 Task: Add Wholesome Yum Keto Maple Syrup to the cart.
Action: Mouse moved to (690, 277)
Screenshot: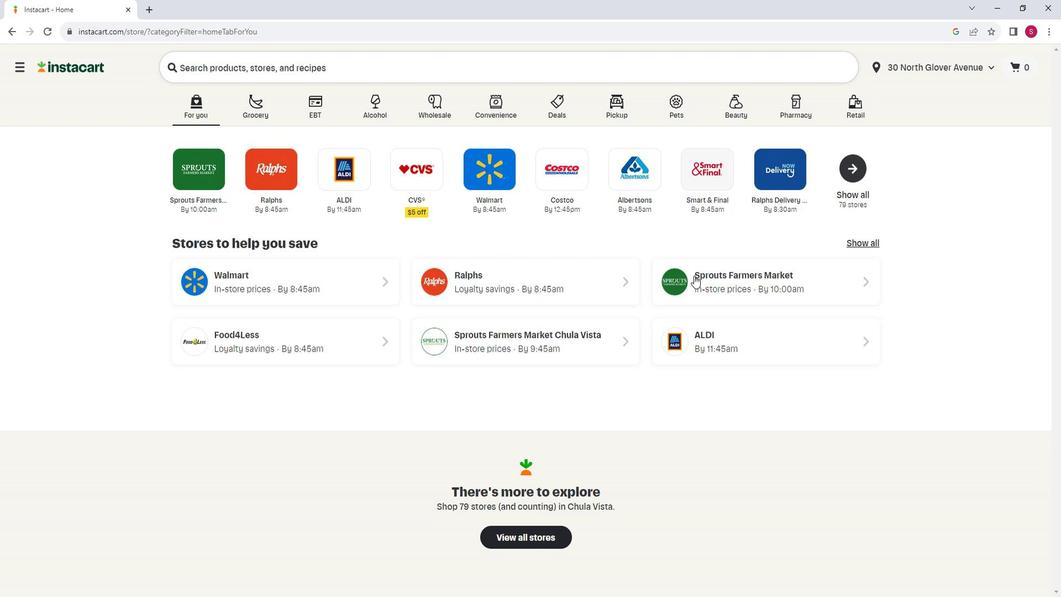 
Action: Mouse pressed left at (690, 277)
Screenshot: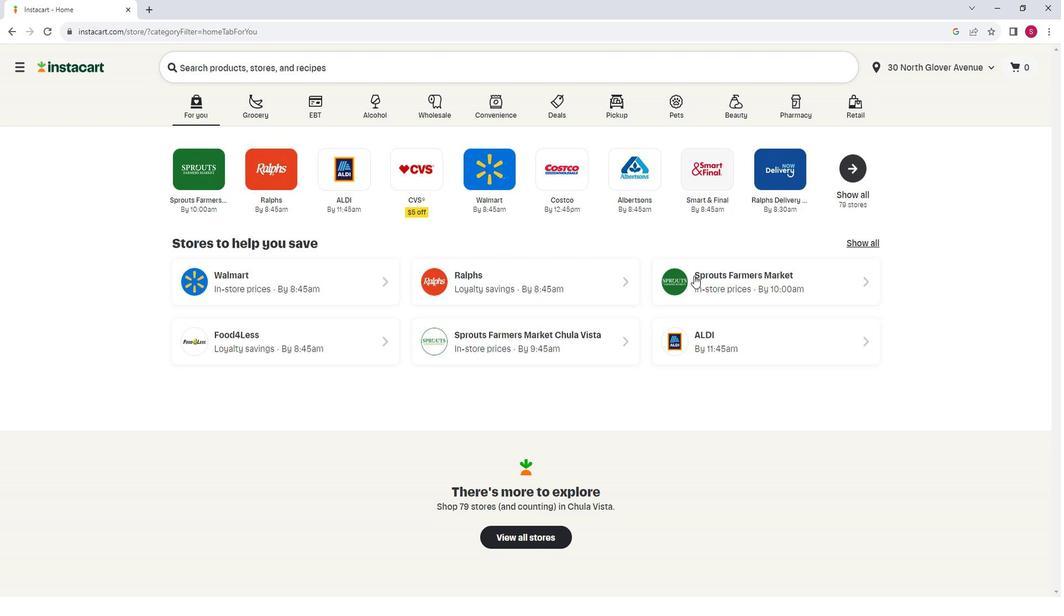 
Action: Mouse moved to (73, 363)
Screenshot: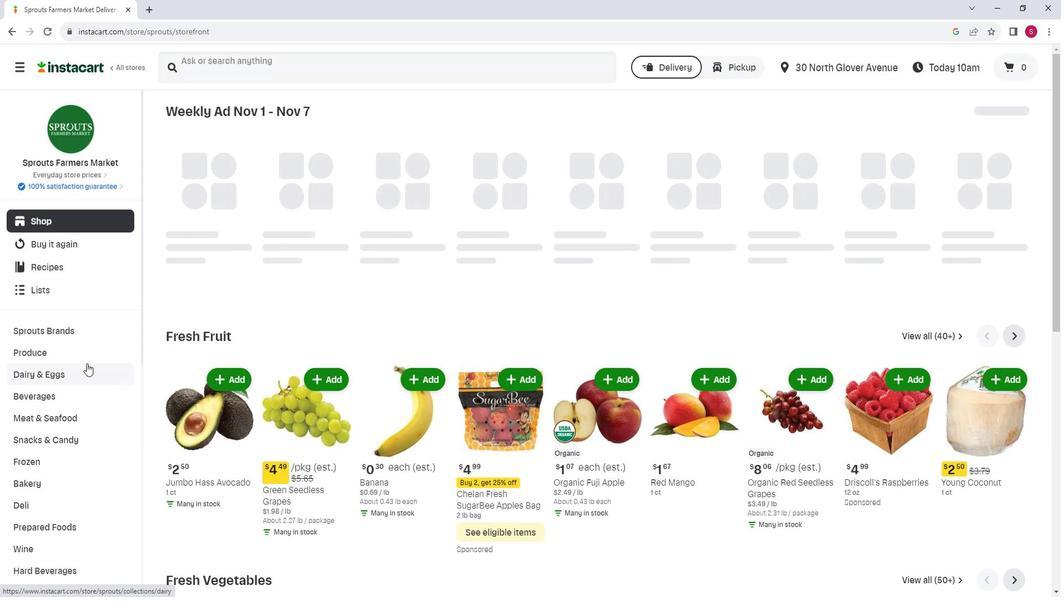 
Action: Mouse scrolled (73, 363) with delta (0, 0)
Screenshot: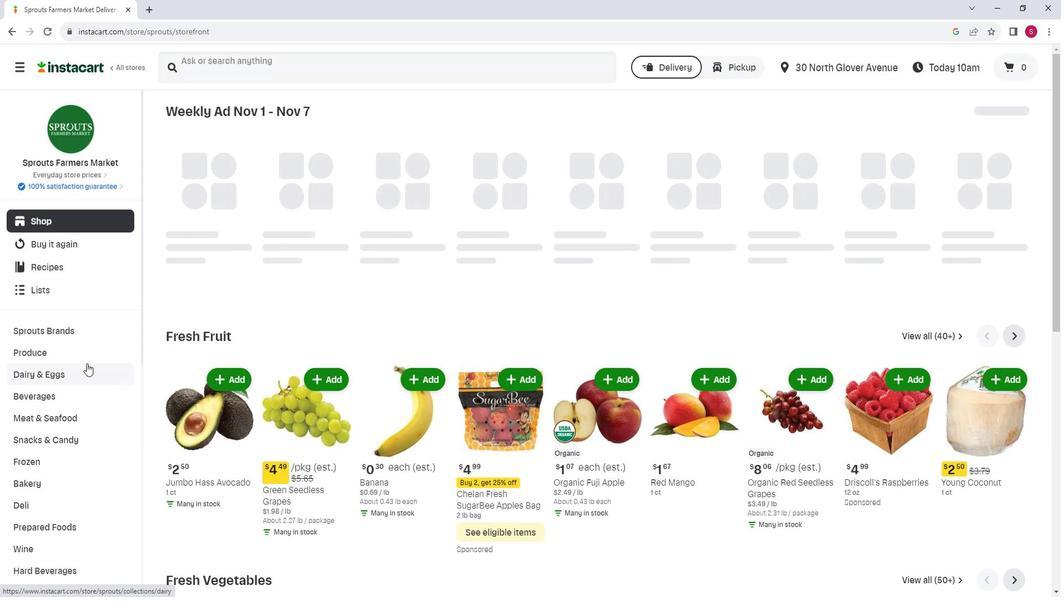 
Action: Mouse moved to (73, 363)
Screenshot: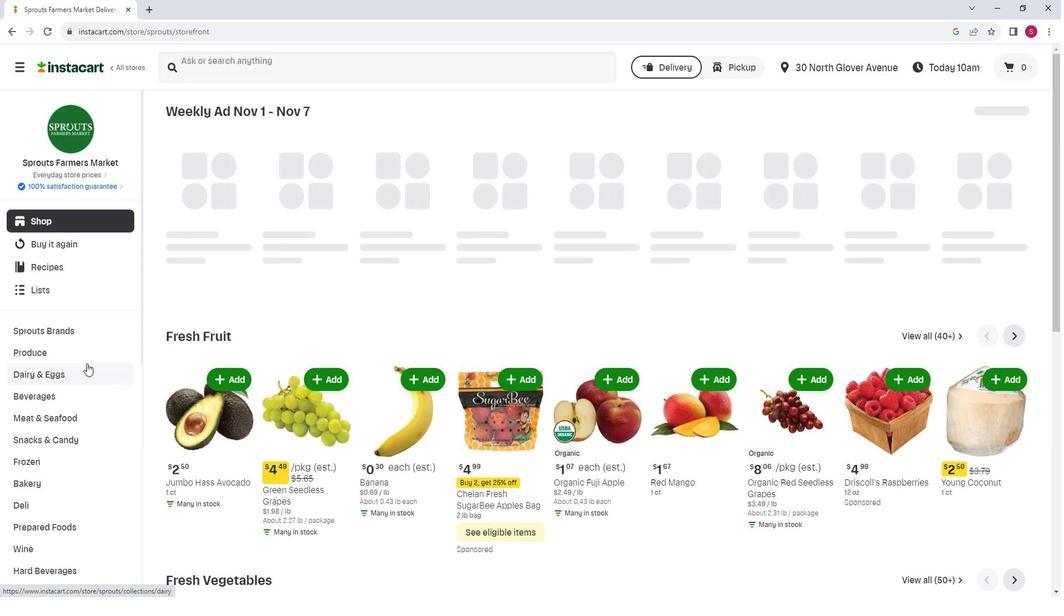 
Action: Mouse scrolled (73, 363) with delta (0, 0)
Screenshot: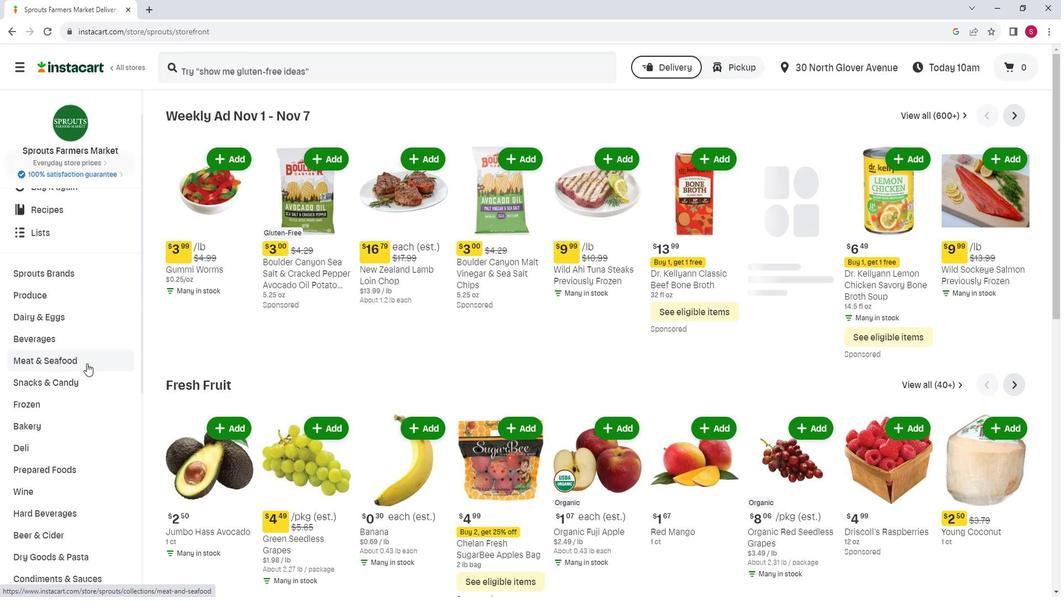 
Action: Mouse scrolled (73, 363) with delta (0, 0)
Screenshot: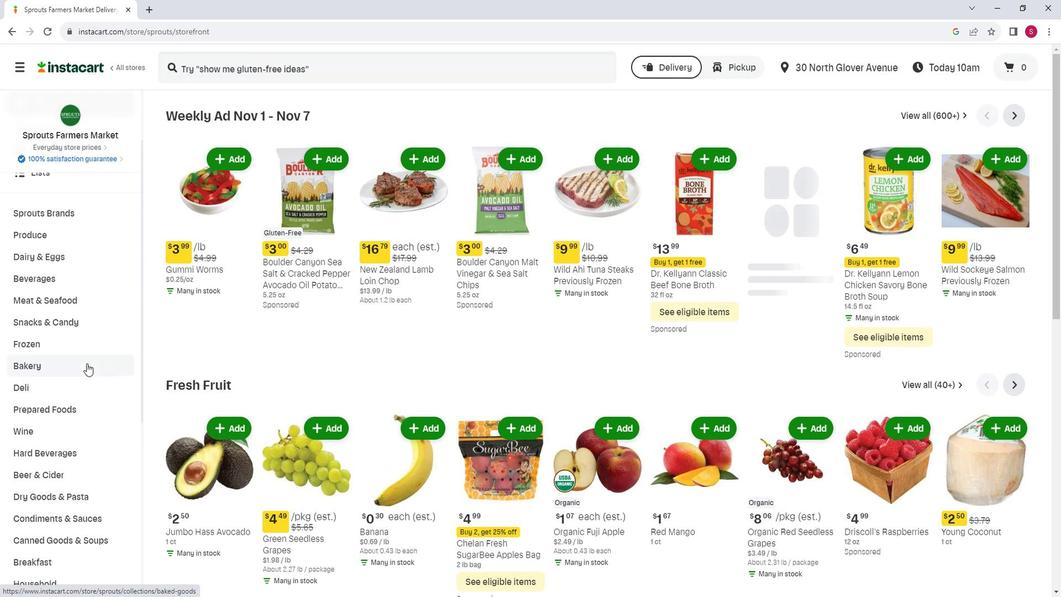 
Action: Mouse moved to (54, 500)
Screenshot: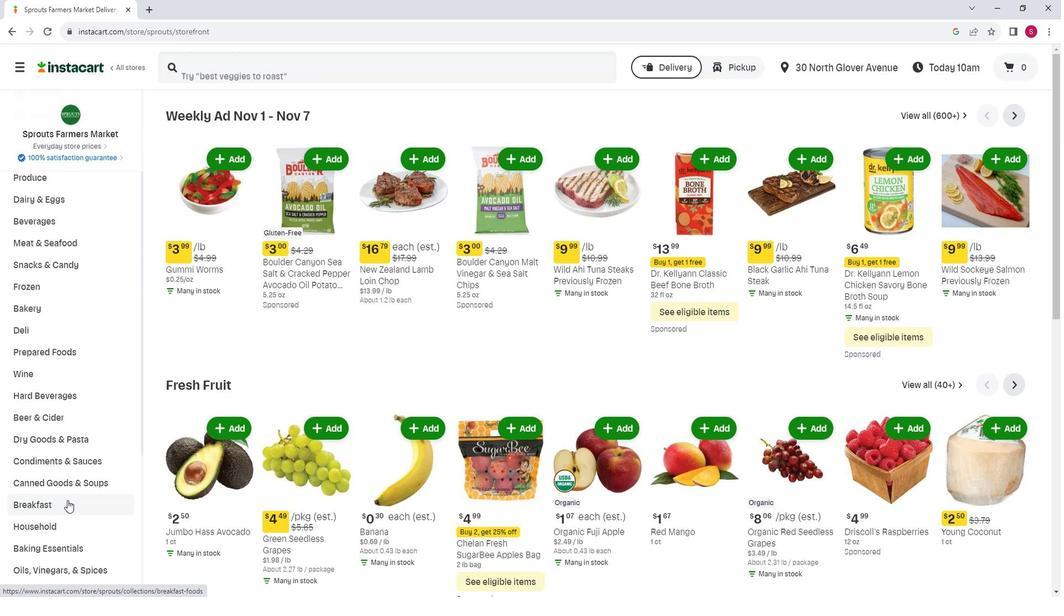 
Action: Mouse pressed left at (54, 500)
Screenshot: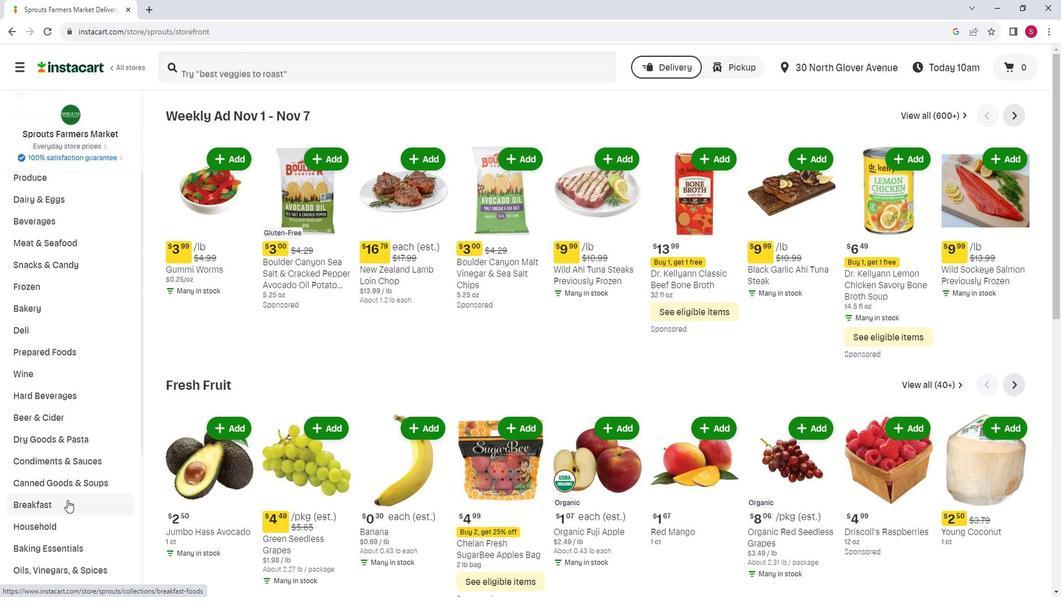 
Action: Mouse moved to (597, 144)
Screenshot: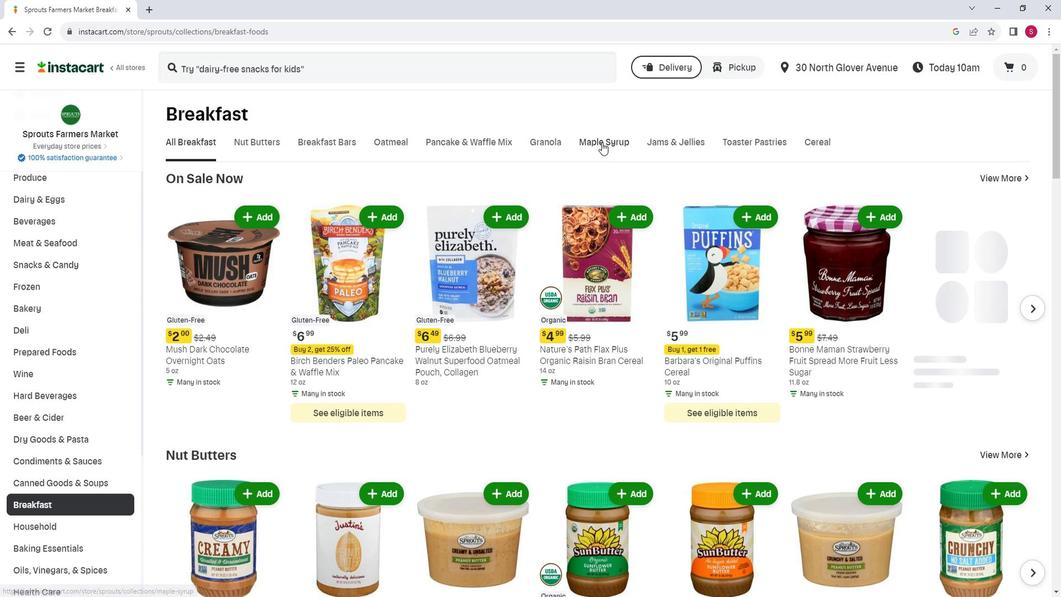 
Action: Mouse pressed left at (597, 144)
Screenshot: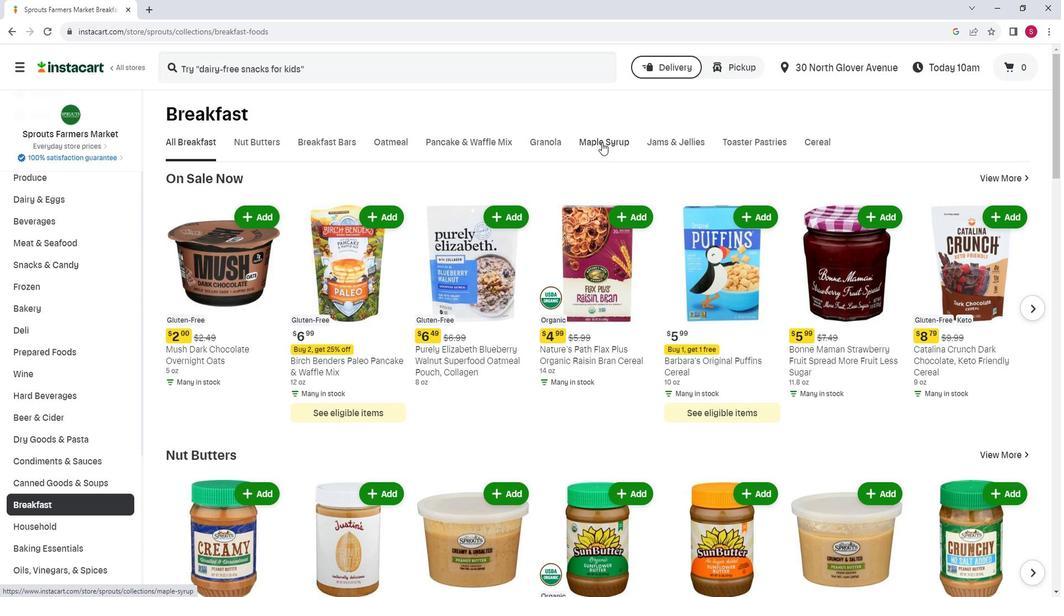 
Action: Mouse moved to (495, 221)
Screenshot: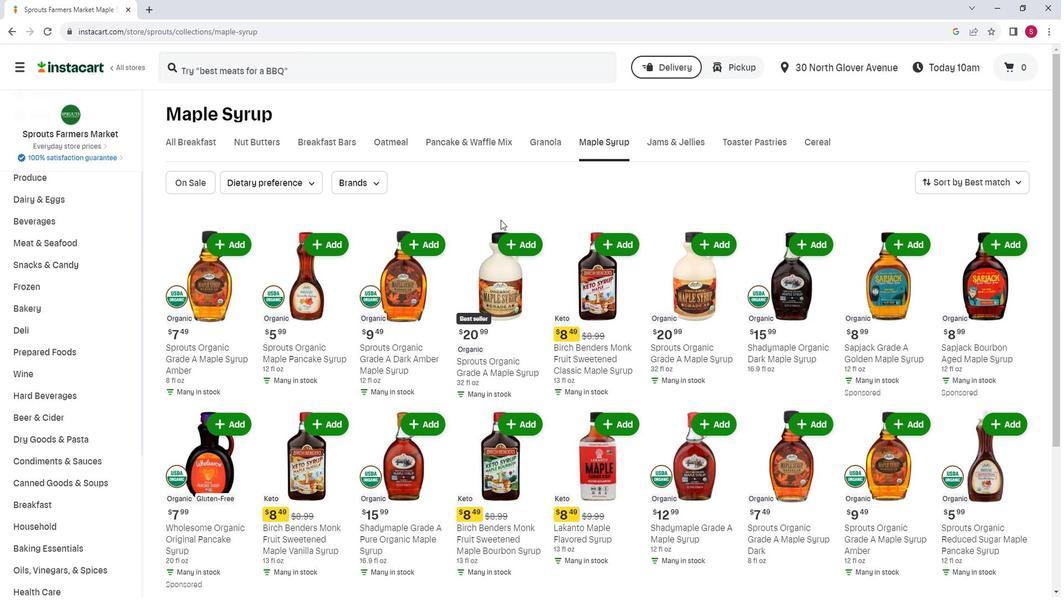 
Action: Mouse scrolled (495, 220) with delta (0, 0)
Screenshot: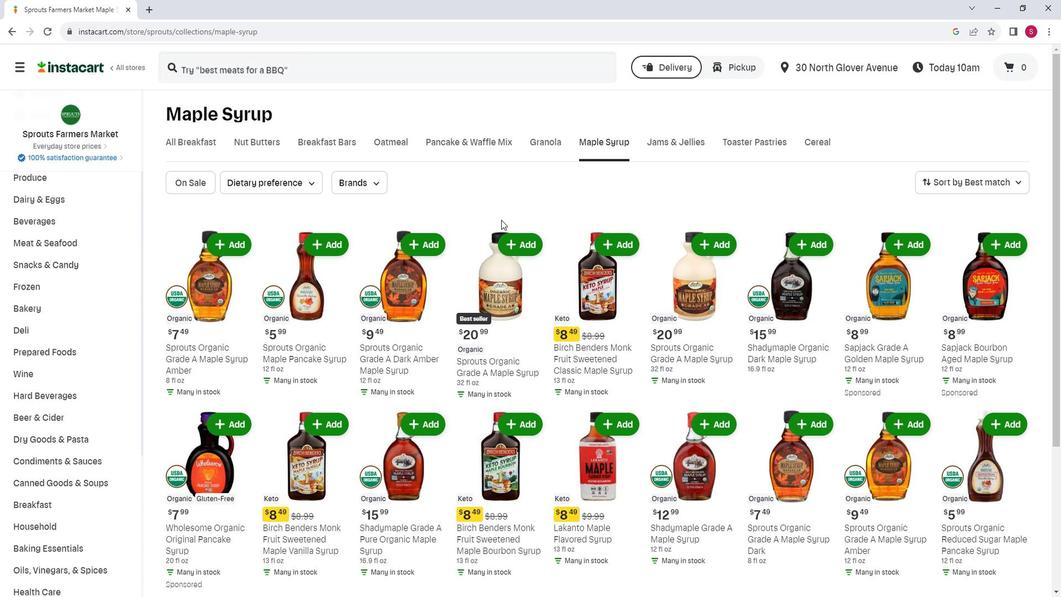 
Action: Mouse moved to (452, 270)
Screenshot: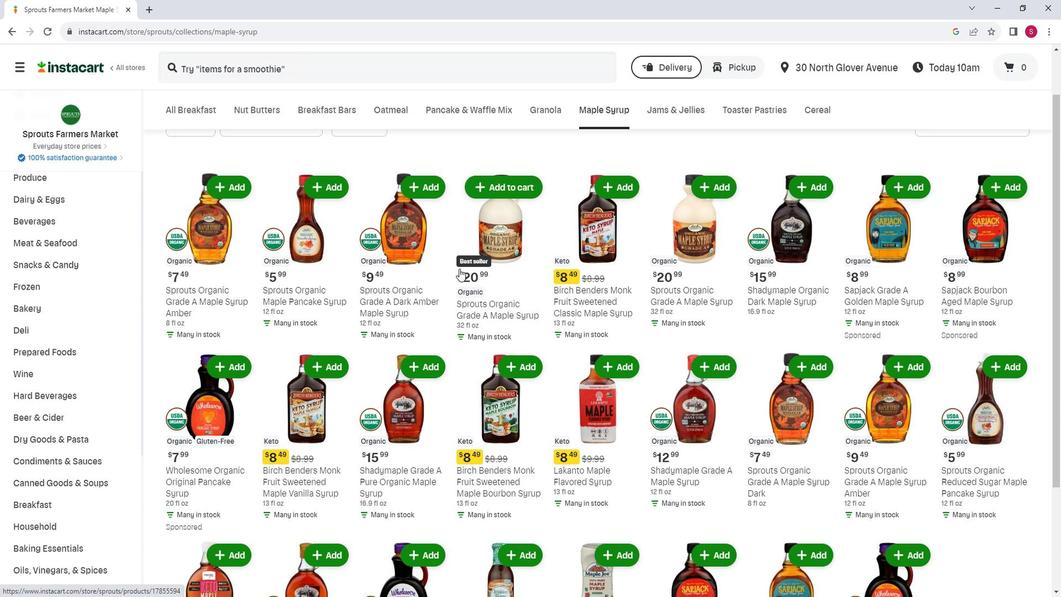 
Action: Mouse scrolled (452, 269) with delta (0, 0)
Screenshot: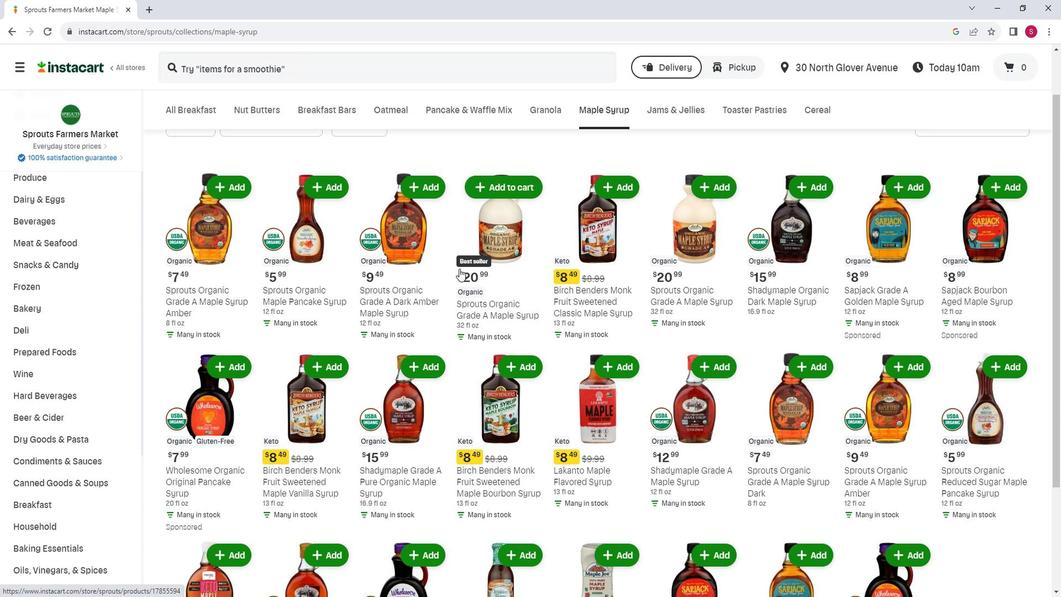 
Action: Mouse moved to (452, 271)
Screenshot: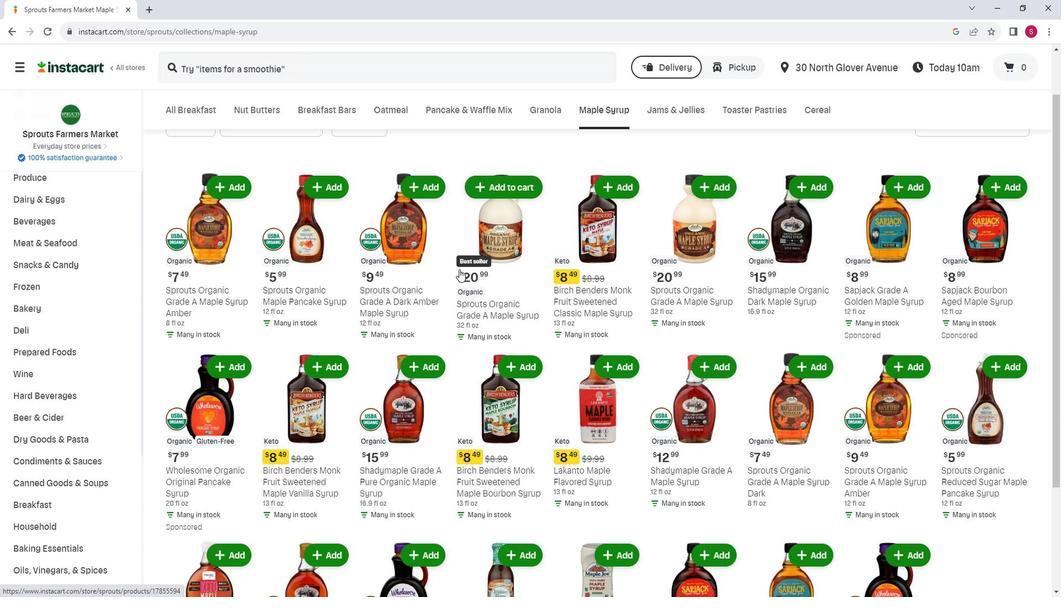 
Action: Mouse scrolled (452, 270) with delta (0, 0)
Screenshot: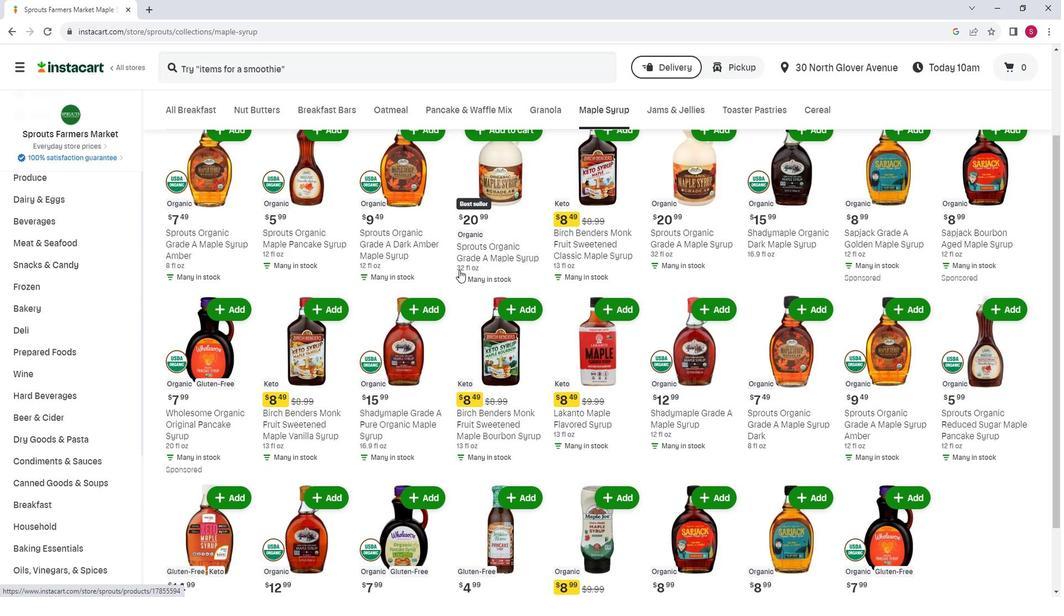 
Action: Mouse scrolled (452, 270) with delta (0, 0)
Screenshot: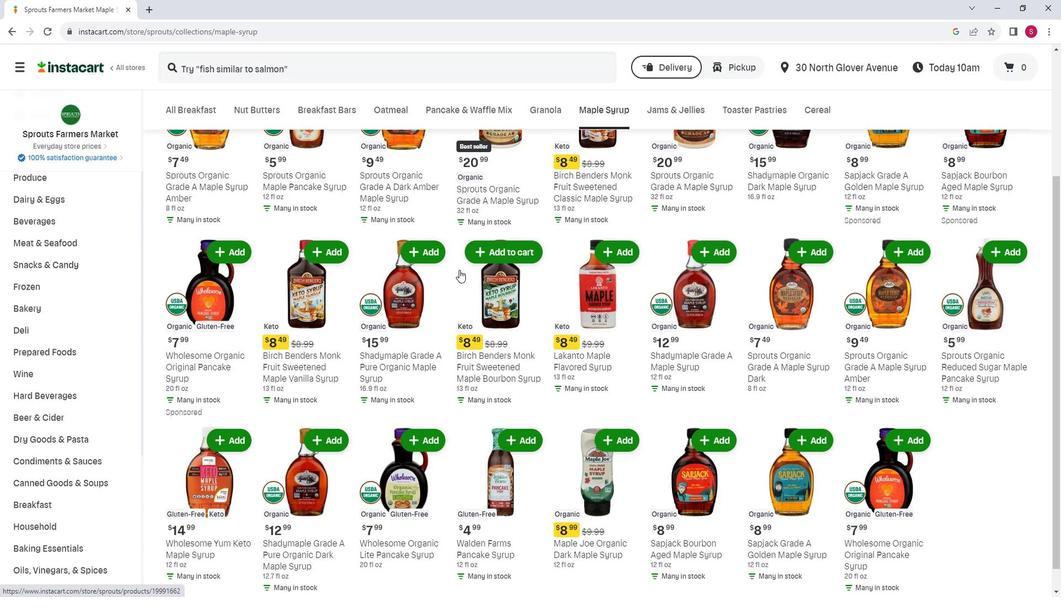 
Action: Mouse moved to (231, 412)
Screenshot: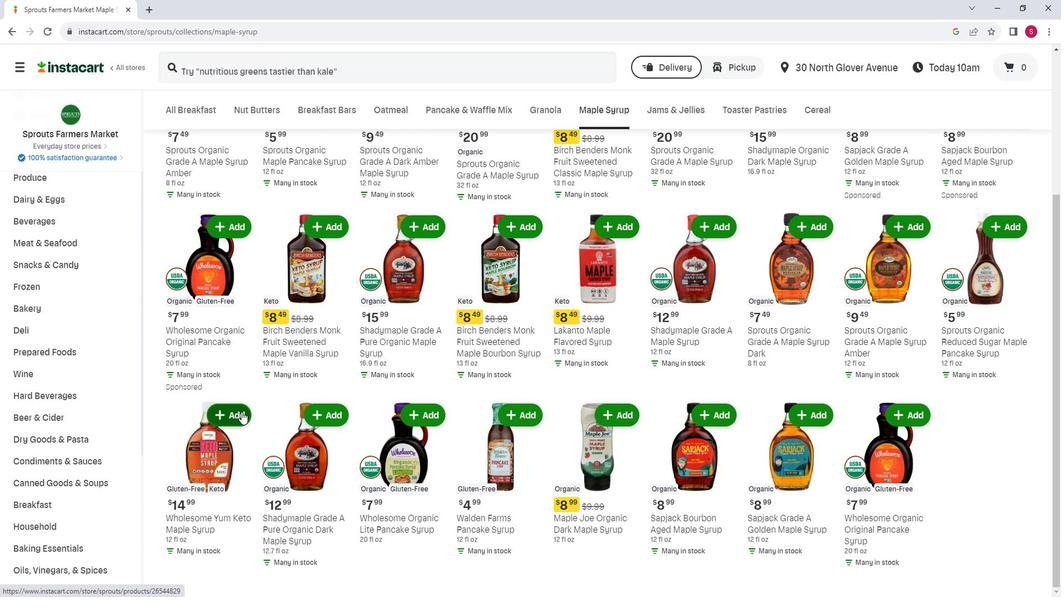
Action: Mouse pressed left at (231, 412)
Screenshot: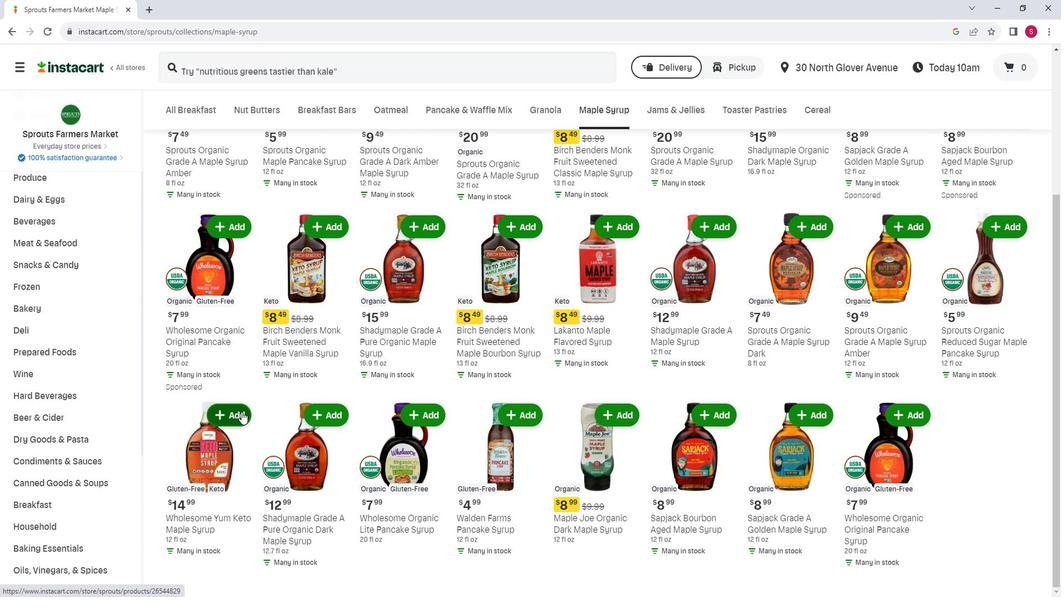 
Action: Mouse moved to (251, 396)
Screenshot: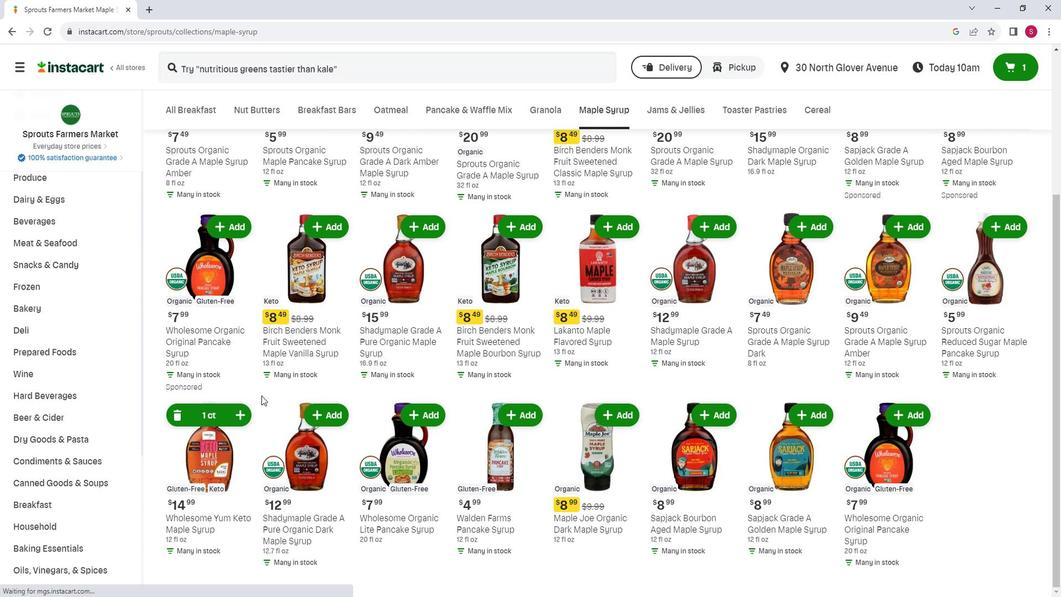 
